Task: Add Icelandic Provisions Peach Cloudberry Skyr Yogurt to the cart.
Action: Mouse moved to (19, 75)
Screenshot: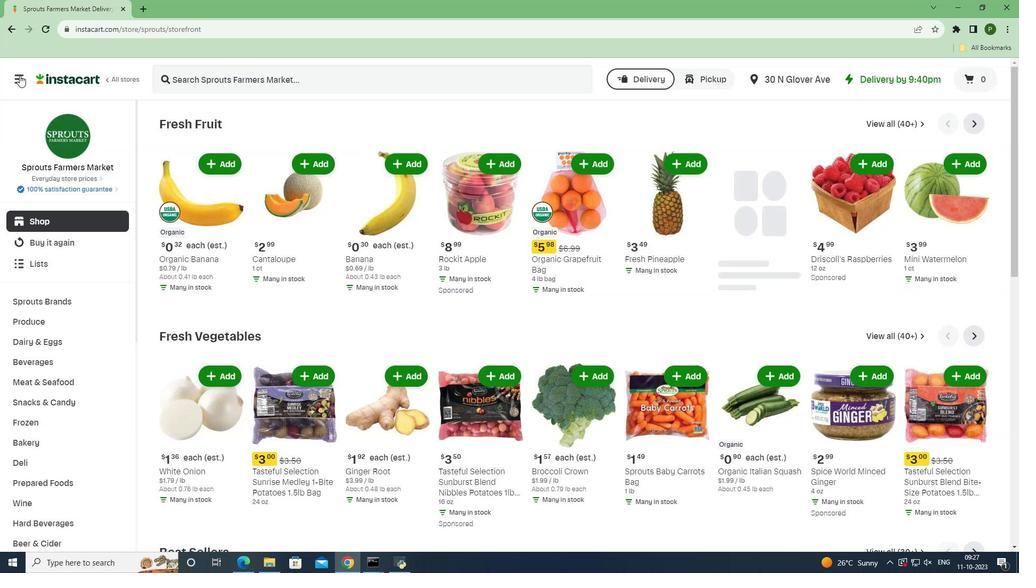 
Action: Mouse pressed left at (19, 75)
Screenshot: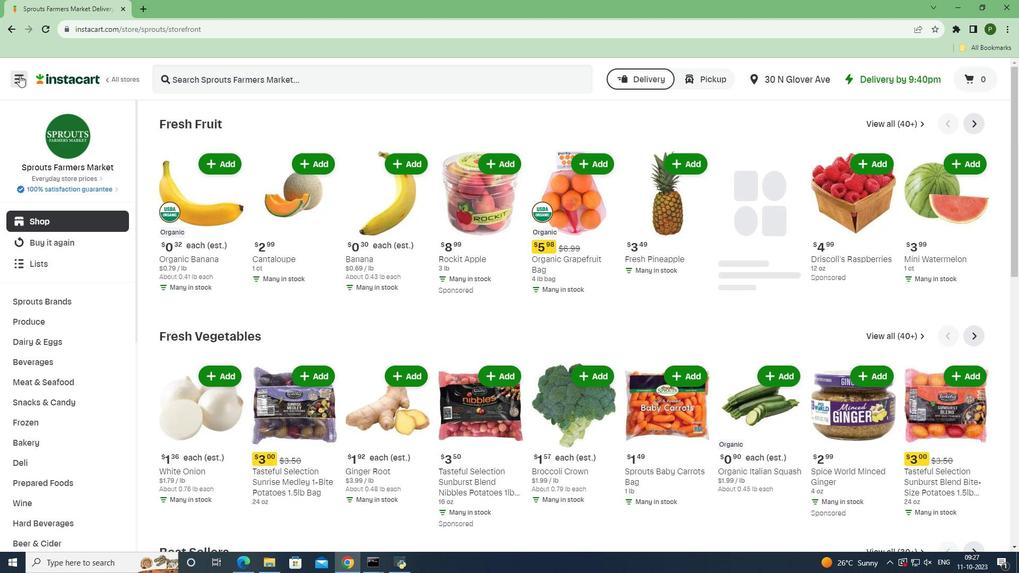 
Action: Mouse moved to (46, 283)
Screenshot: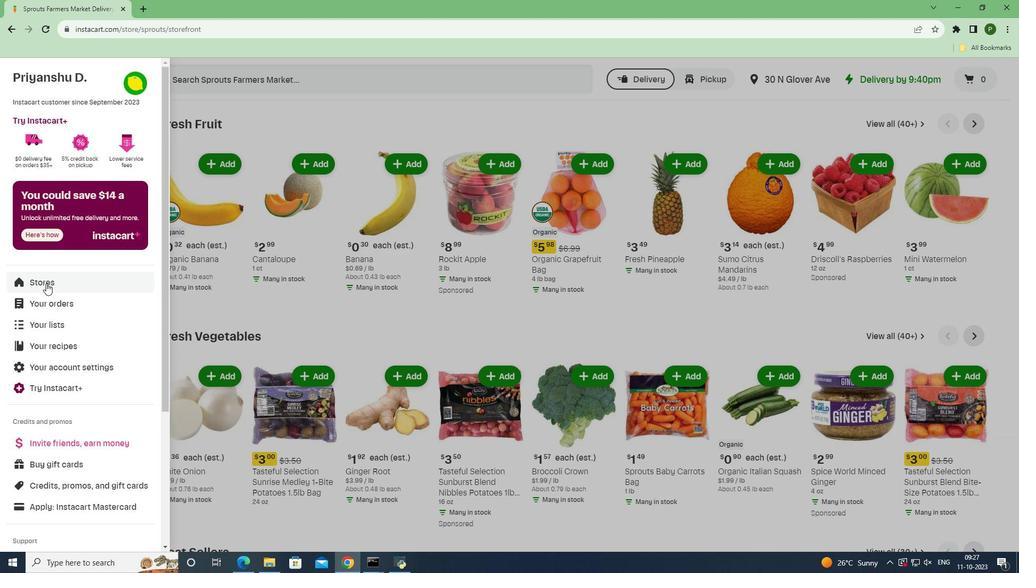 
Action: Mouse pressed left at (46, 283)
Screenshot: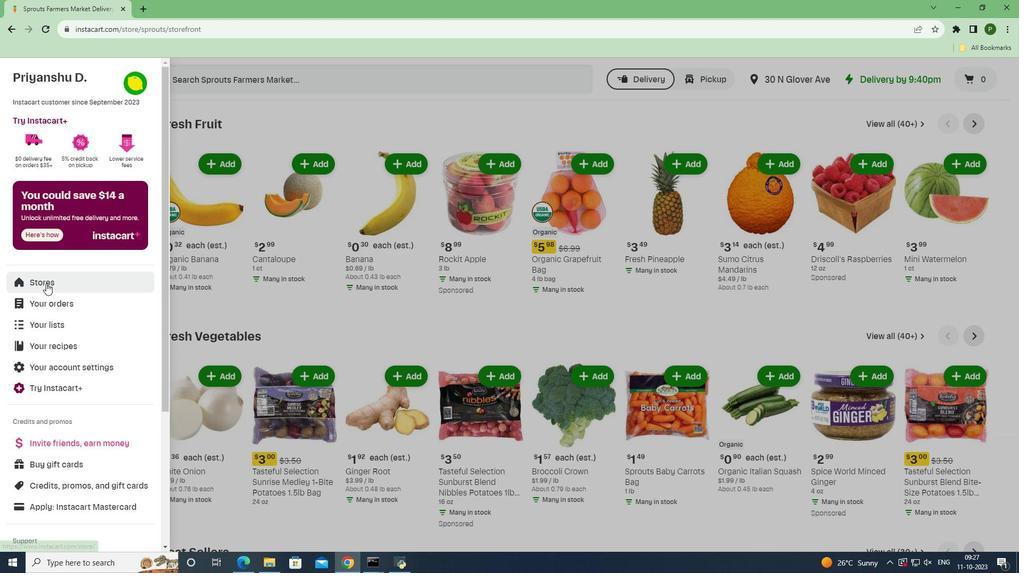 
Action: Mouse moved to (229, 125)
Screenshot: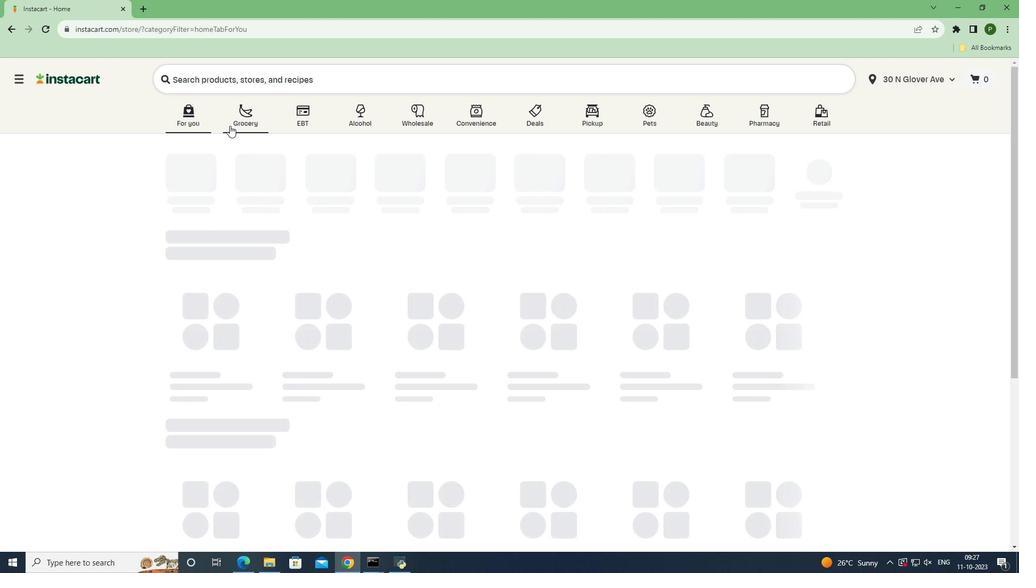 
Action: Mouse pressed left at (229, 125)
Screenshot: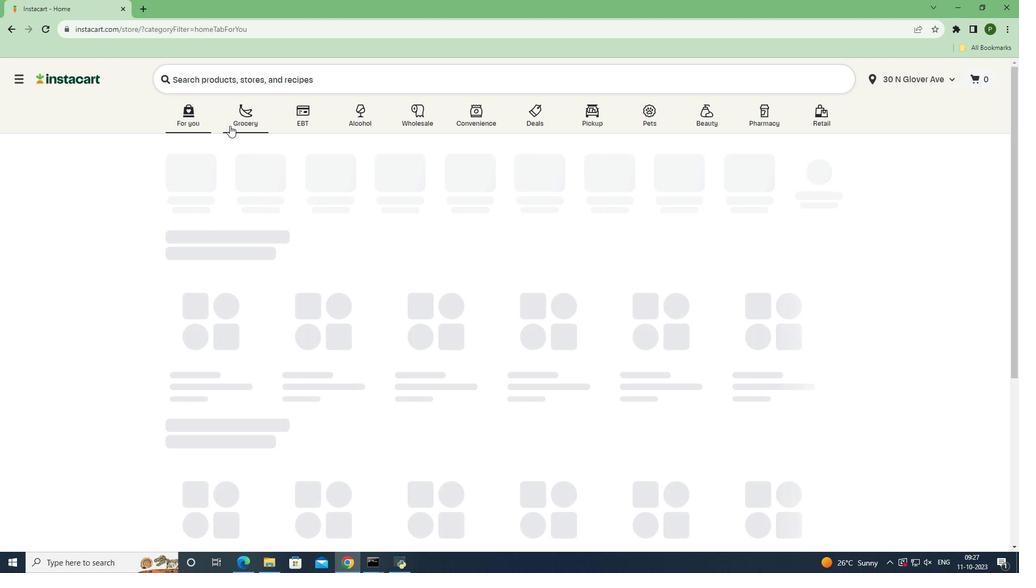 
Action: Mouse moved to (426, 246)
Screenshot: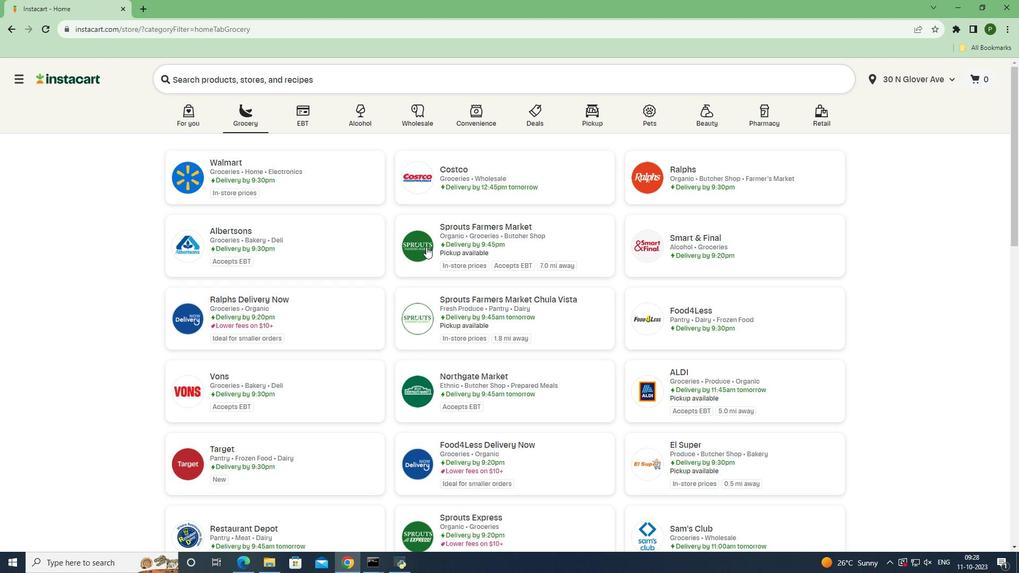 
Action: Mouse pressed left at (426, 246)
Screenshot: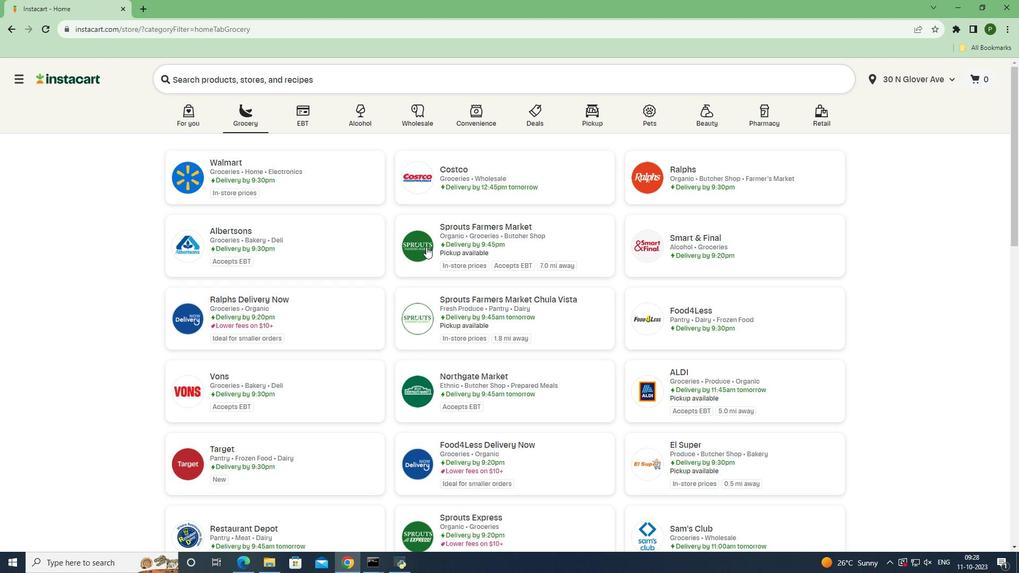 
Action: Mouse moved to (79, 347)
Screenshot: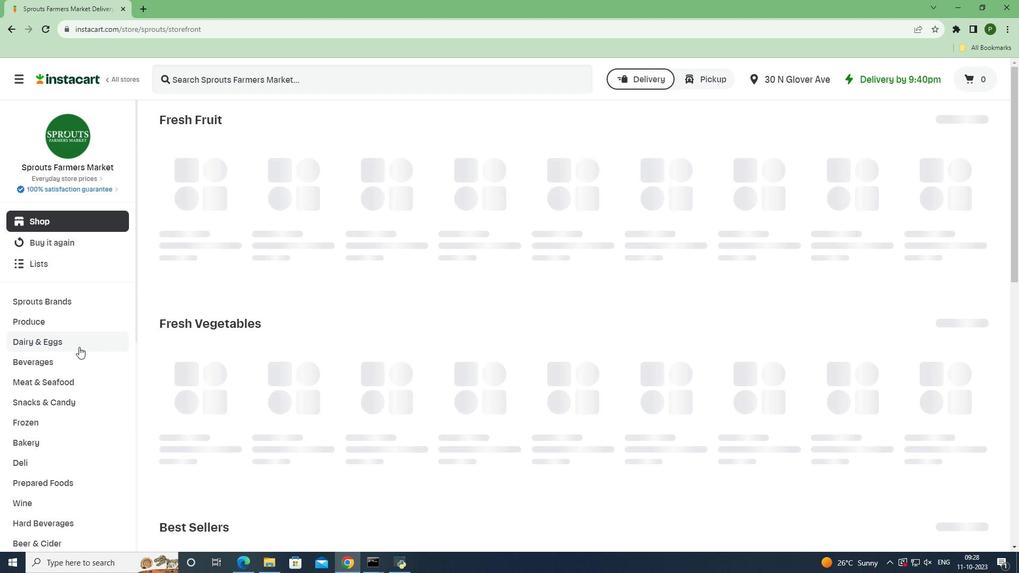 
Action: Mouse pressed left at (79, 347)
Screenshot: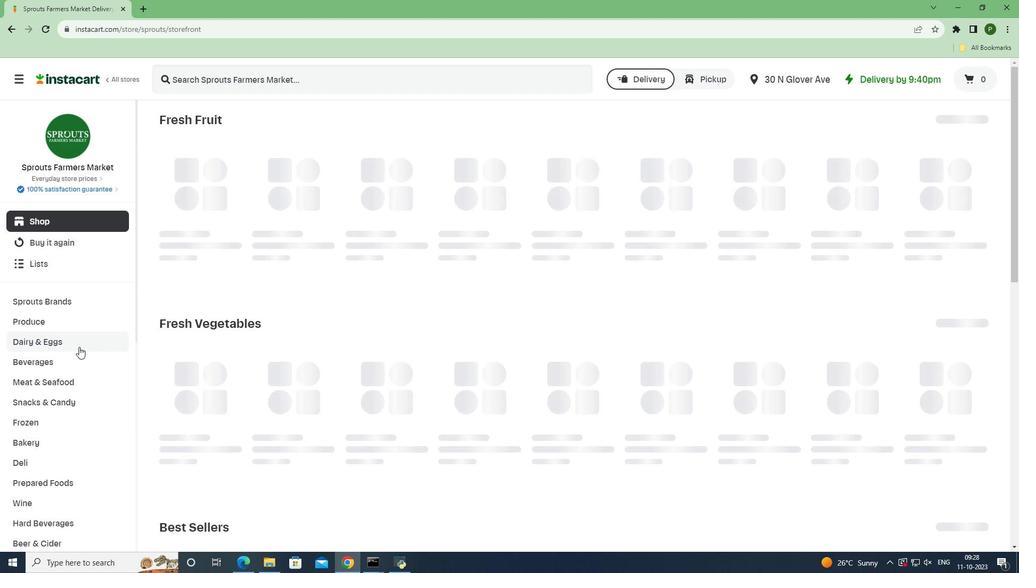 
Action: Mouse moved to (56, 428)
Screenshot: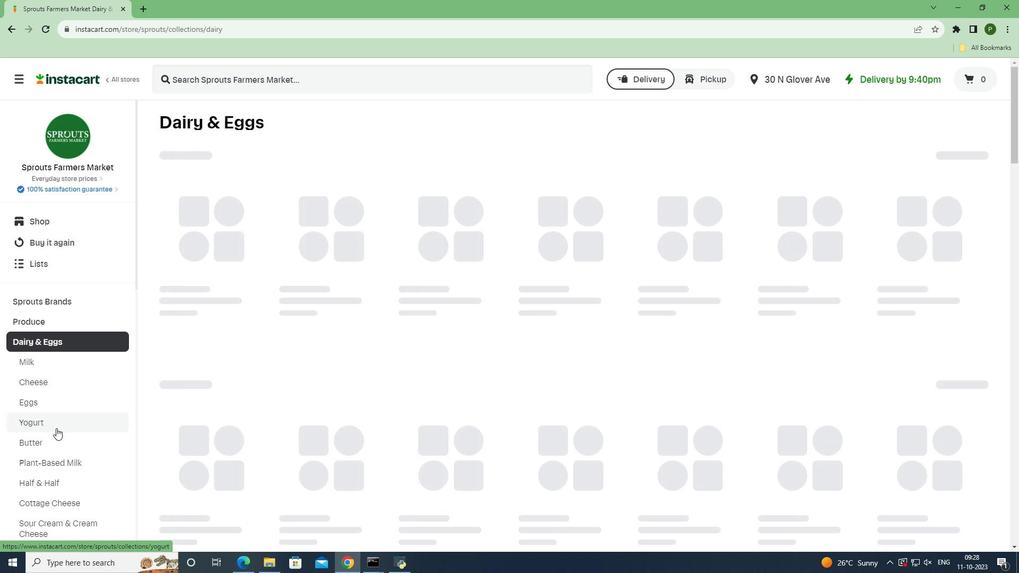 
Action: Mouse pressed left at (56, 428)
Screenshot: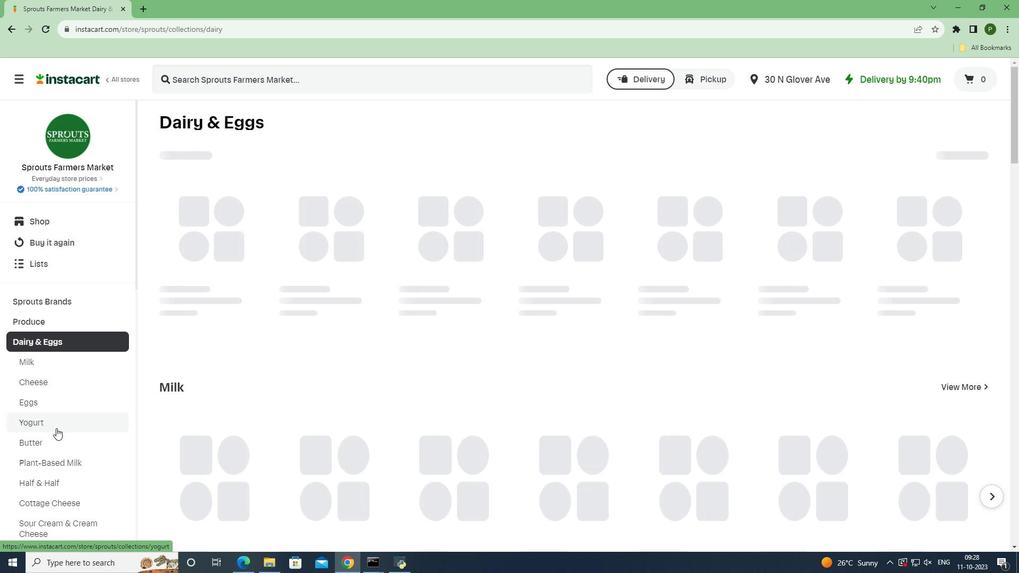 
Action: Mouse moved to (219, 76)
Screenshot: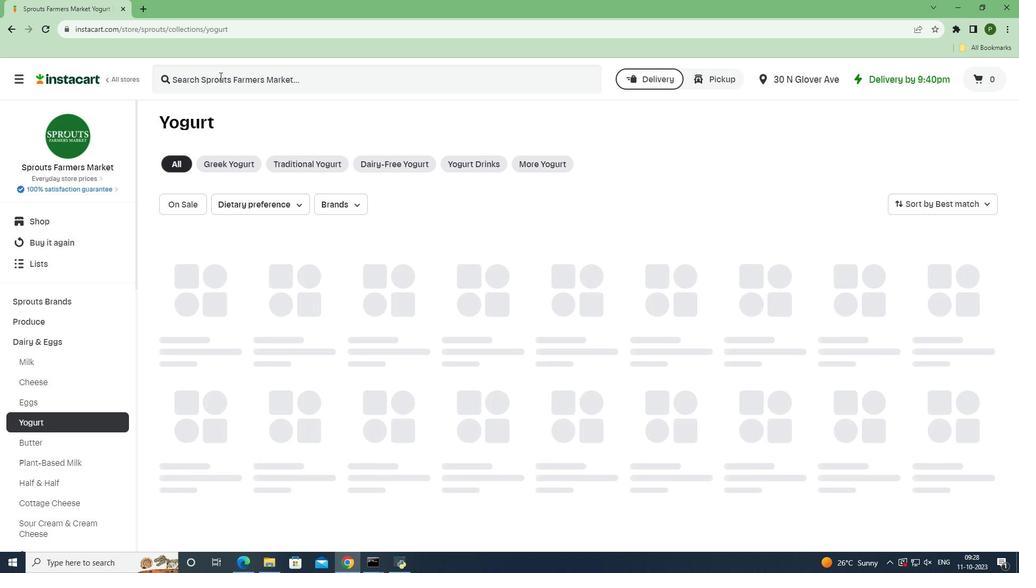 
Action: Mouse pressed left at (219, 76)
Screenshot: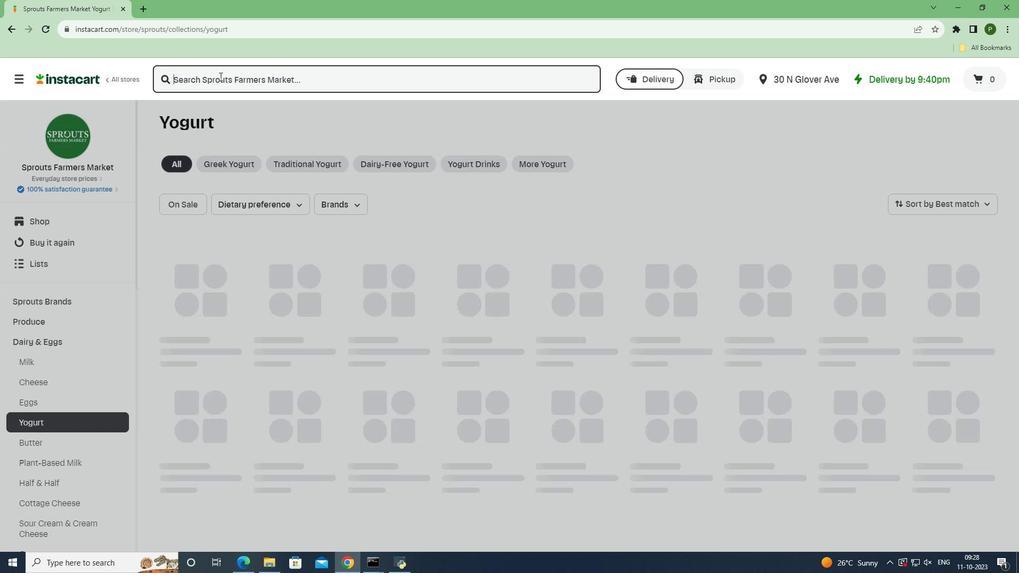 
Action: Key pressed <Key.caps_lock>I<Key.caps_lock>celandic<Key.space><Key.caps_lock>P<Key.caps_lock>rovisions<Key.space><Key.caps_lock>P<Key.caps_lock>each<Key.space><Key.caps_lock>C<Key.caps_lock>loudberry<Key.space><Key.caps_lock>S<Key.caps_lock>kyr<Key.space><Key.caps_lock>Y<Key.caps_lock>ogurt<Key.space><Key.enter>
Screenshot: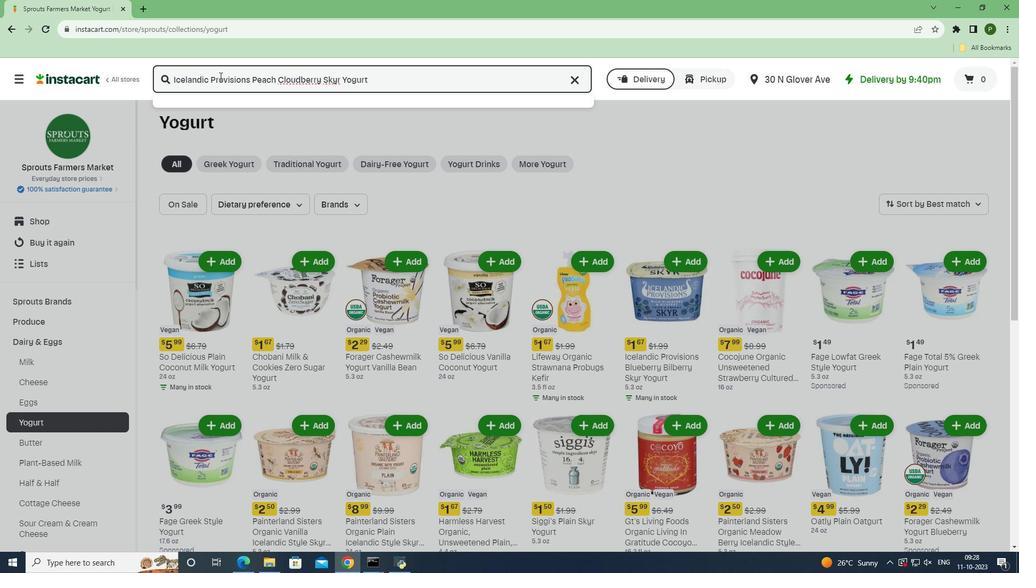 
Action: Mouse moved to (600, 189)
Screenshot: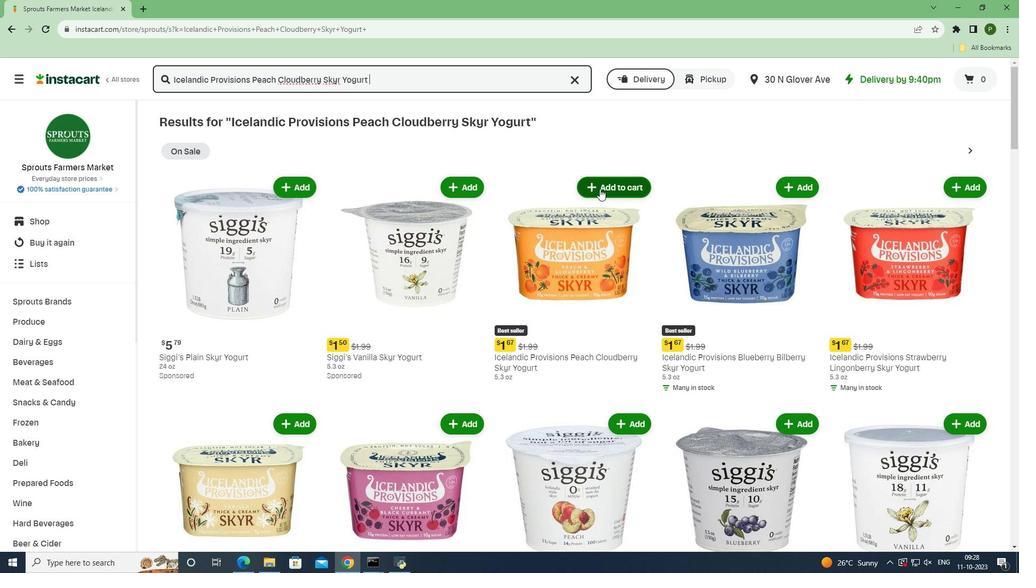 
Action: Mouse pressed left at (600, 189)
Screenshot: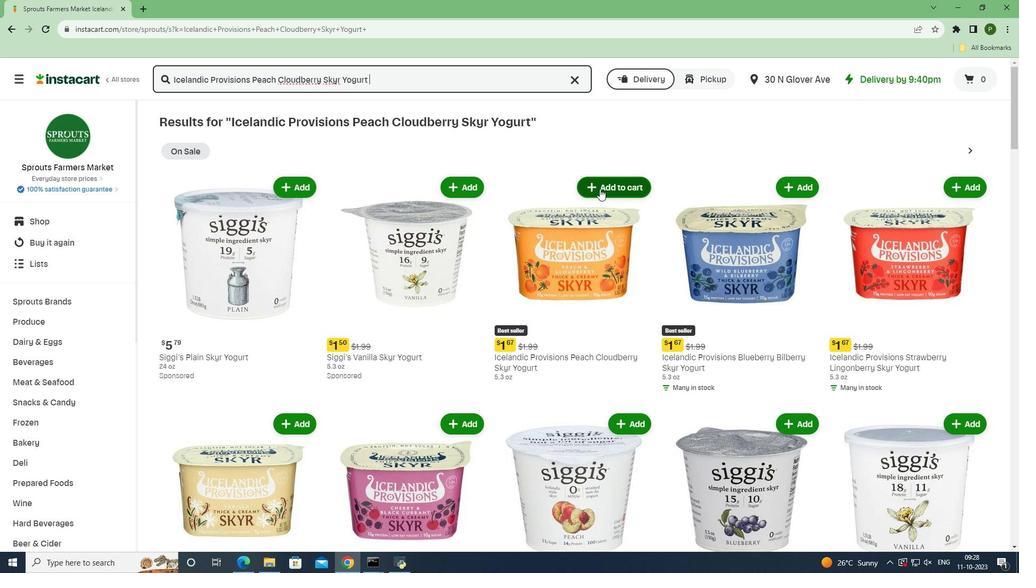 
Action: Mouse moved to (657, 202)
Screenshot: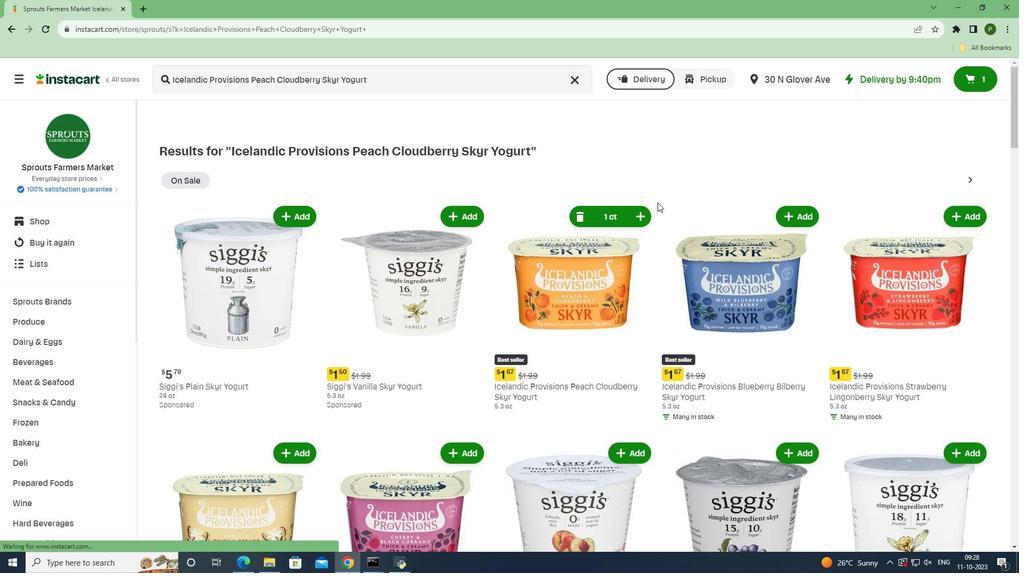 
